 Task: Create a due date automation trigger when advanced on, on the tuesday before a card is due add fields without all custom fields completed at 11:00 AM.
Action: Mouse moved to (818, 274)
Screenshot: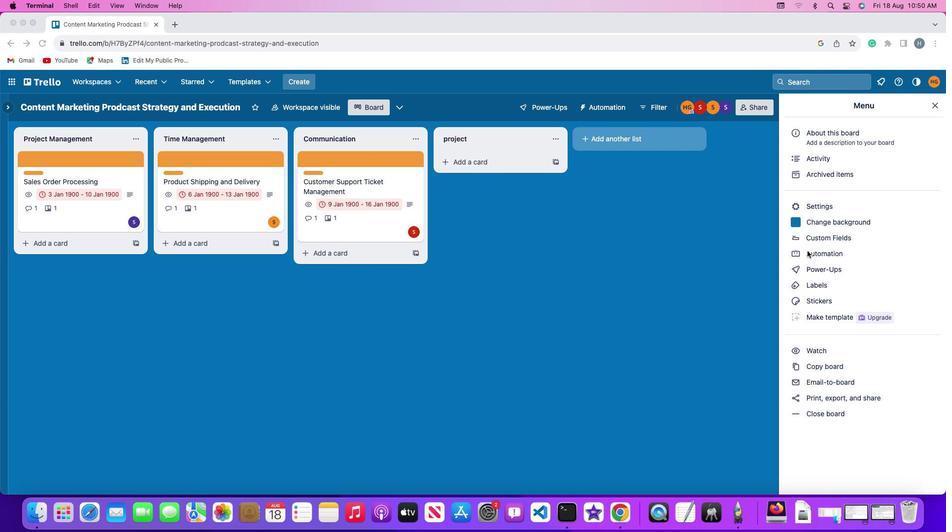 
Action: Mouse pressed left at (818, 274)
Screenshot: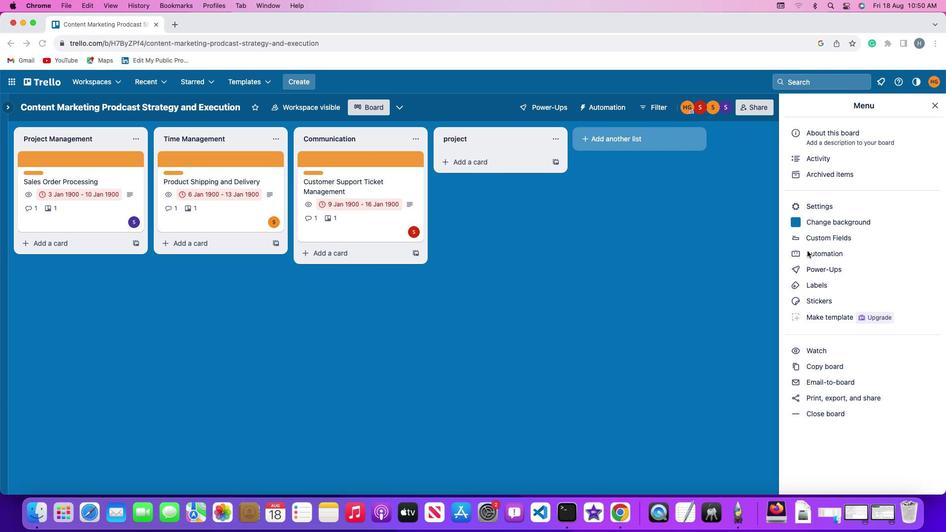 
Action: Mouse moved to (818, 274)
Screenshot: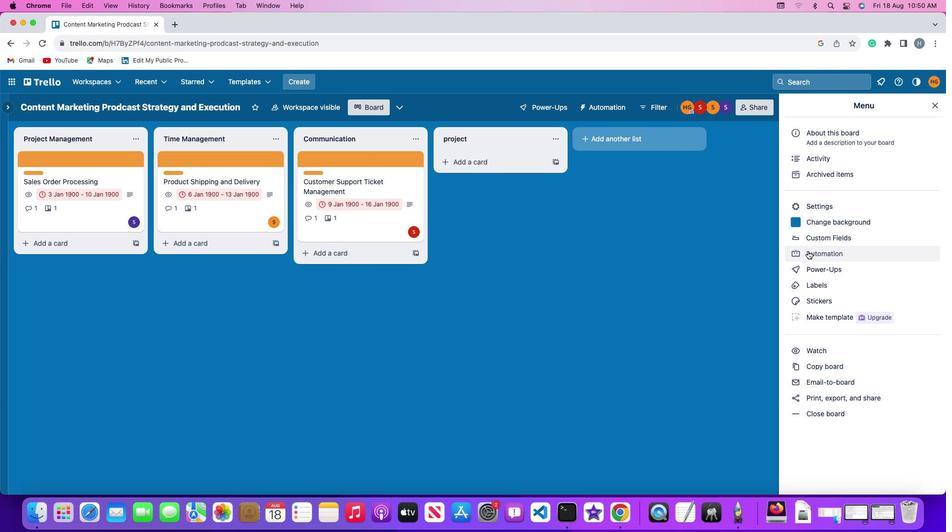 
Action: Mouse pressed left at (818, 274)
Screenshot: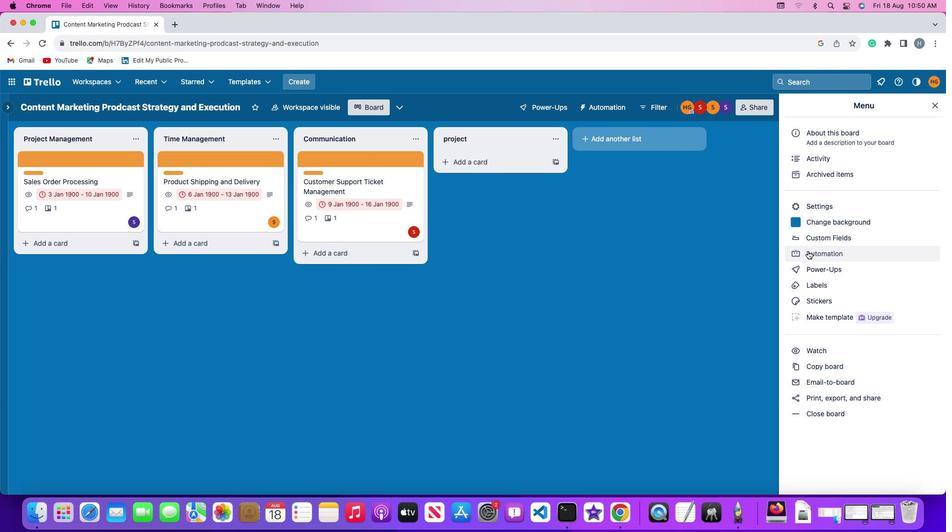 
Action: Mouse moved to (44, 258)
Screenshot: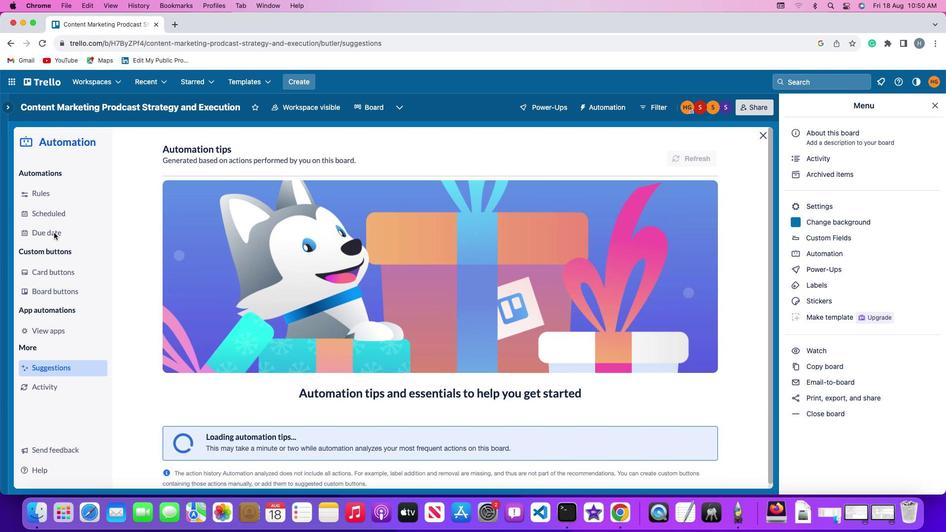 
Action: Mouse pressed left at (44, 258)
Screenshot: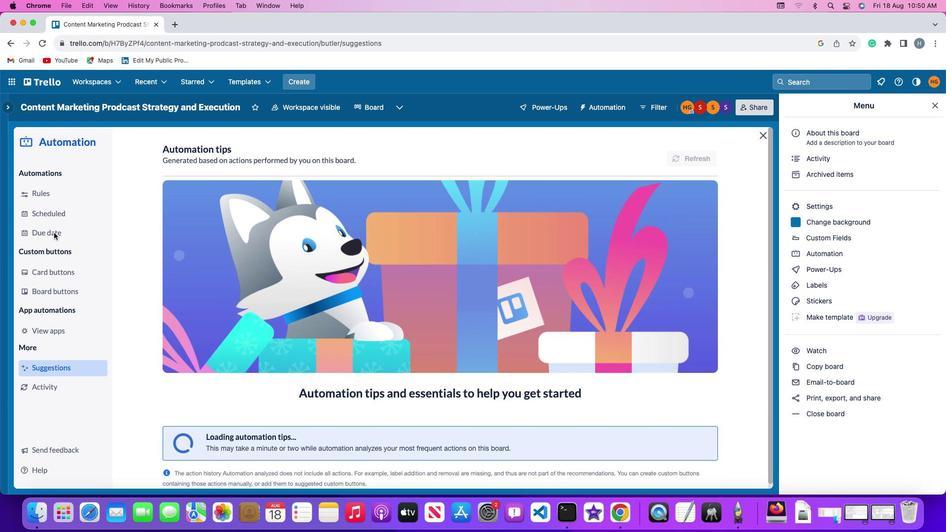 
Action: Mouse moved to (684, 188)
Screenshot: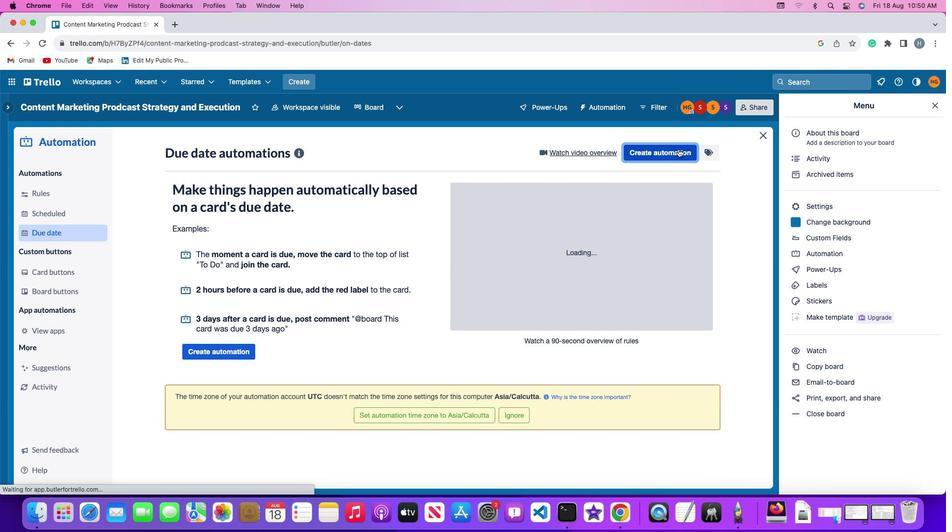 
Action: Mouse pressed left at (684, 188)
Screenshot: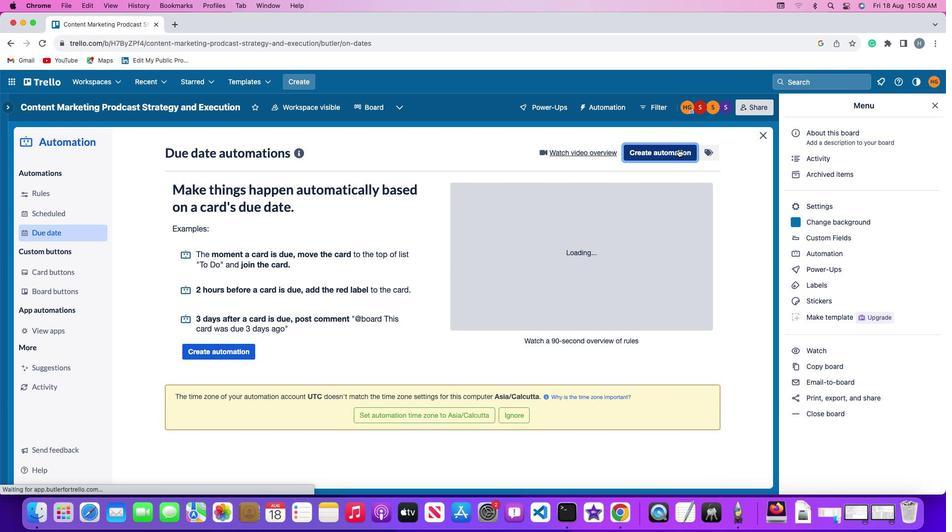
Action: Mouse moved to (184, 269)
Screenshot: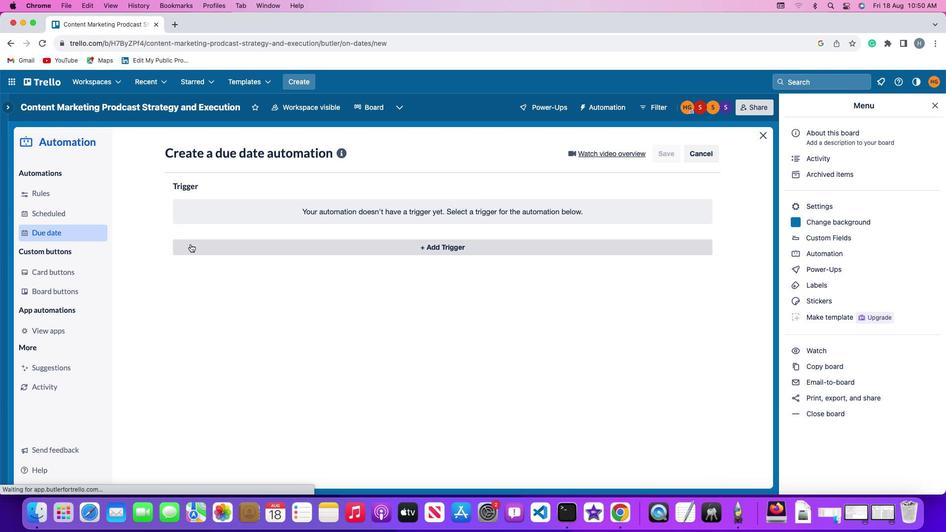 
Action: Mouse pressed left at (184, 269)
Screenshot: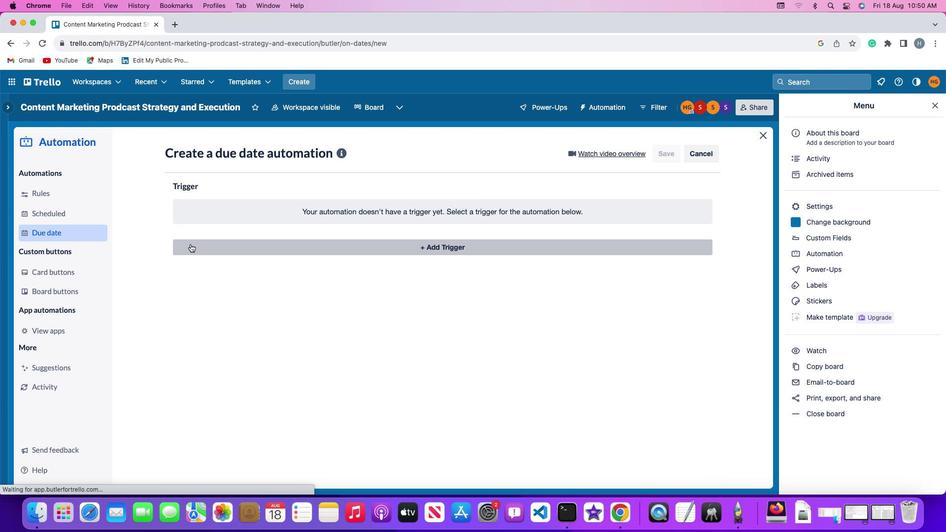 
Action: Mouse moved to (215, 426)
Screenshot: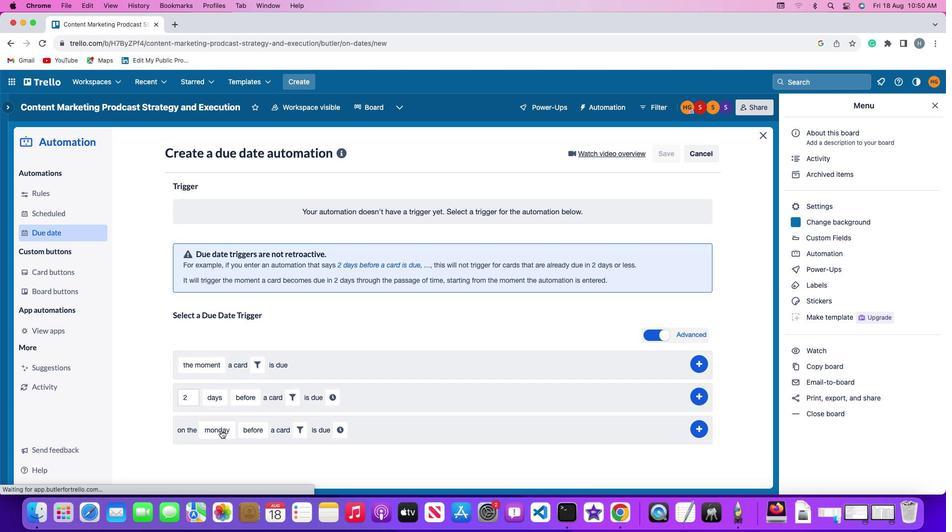 
Action: Mouse pressed left at (215, 426)
Screenshot: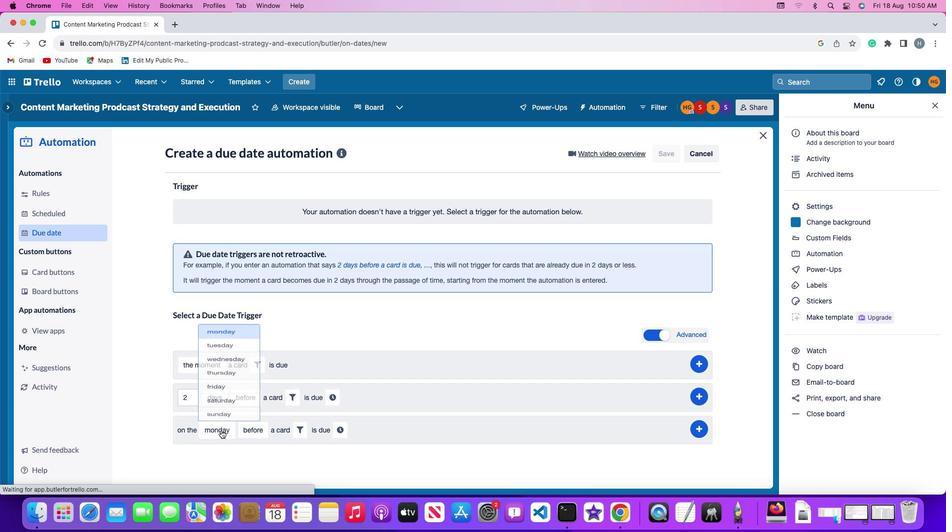 
Action: Mouse moved to (223, 327)
Screenshot: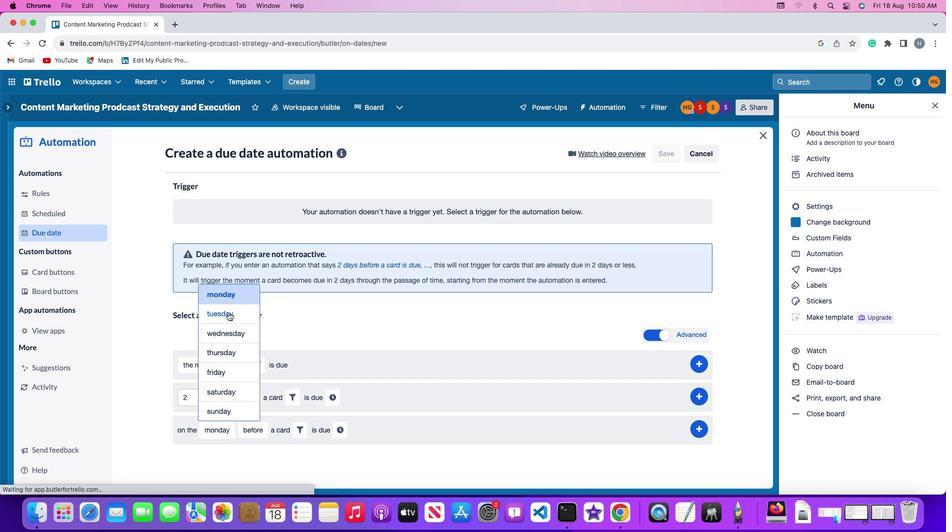 
Action: Mouse pressed left at (223, 327)
Screenshot: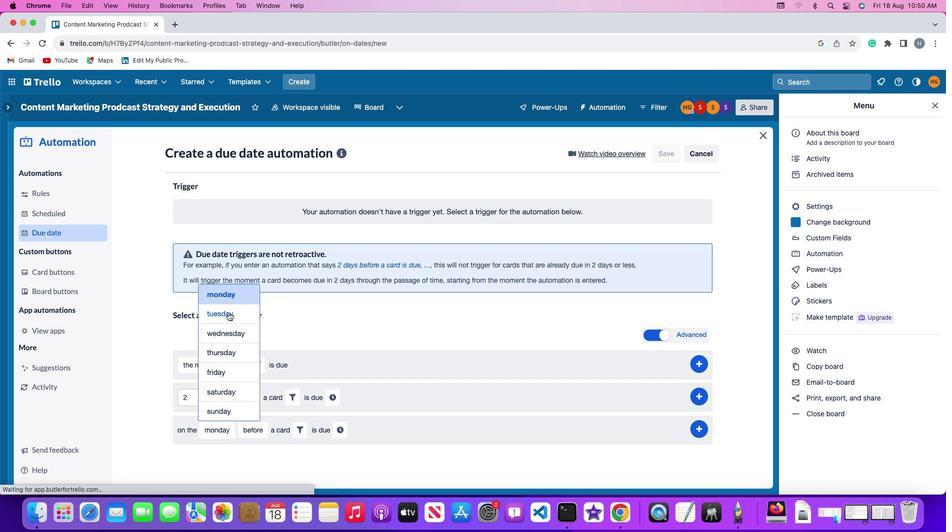 
Action: Mouse moved to (242, 423)
Screenshot: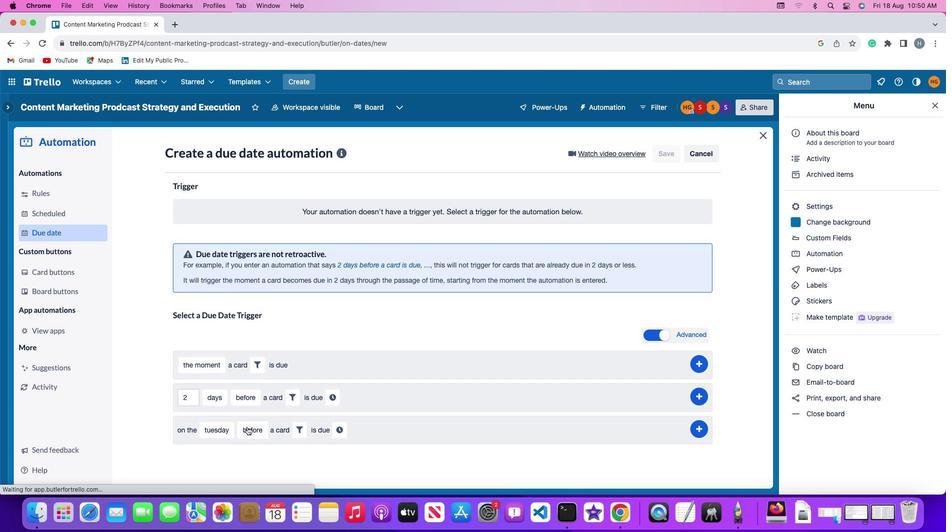 
Action: Mouse pressed left at (242, 423)
Screenshot: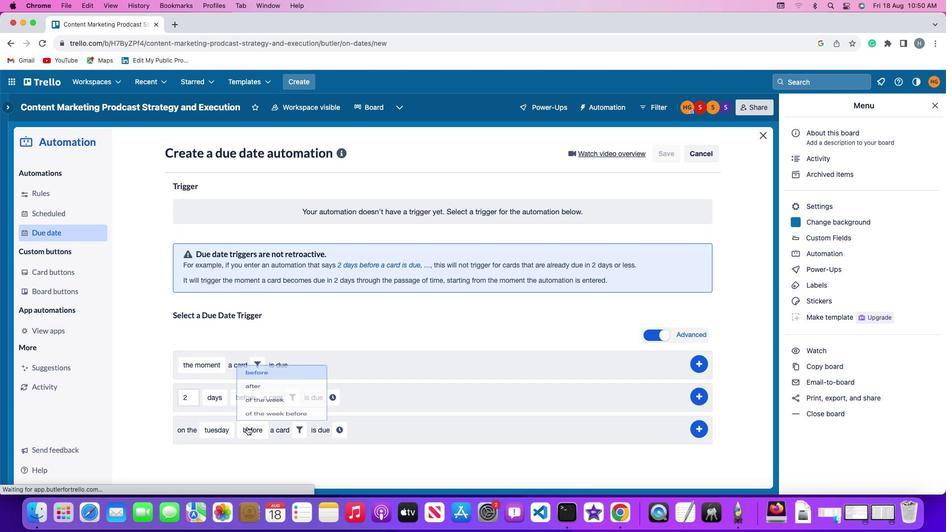 
Action: Mouse moved to (254, 358)
Screenshot: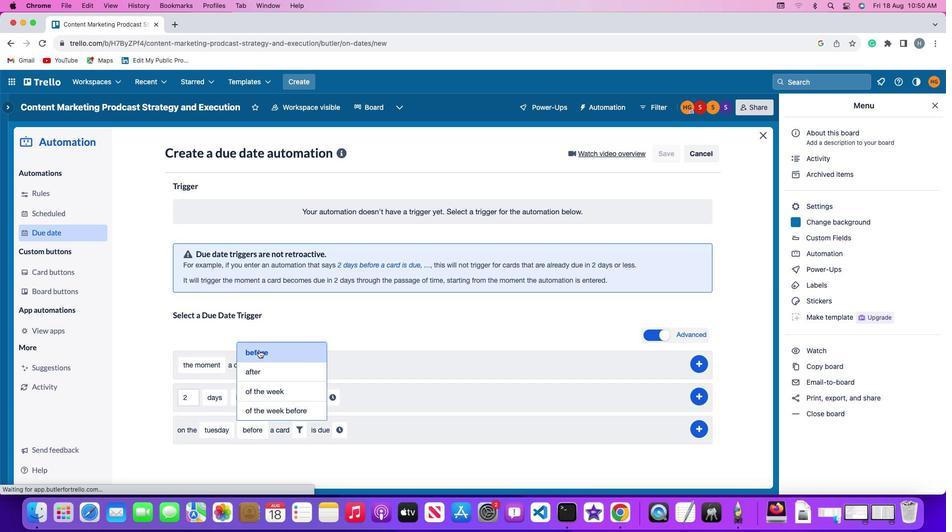 
Action: Mouse pressed left at (254, 358)
Screenshot: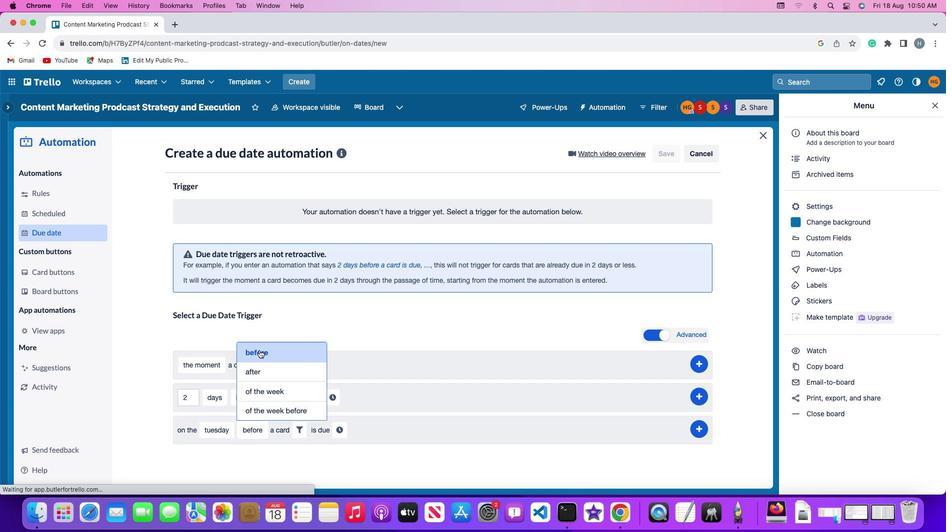 
Action: Mouse moved to (303, 423)
Screenshot: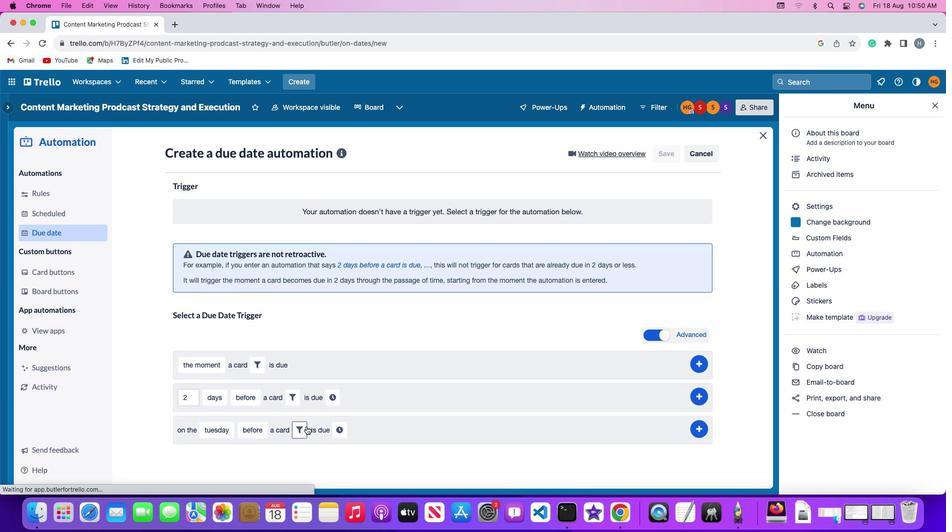 
Action: Mouse pressed left at (303, 423)
Screenshot: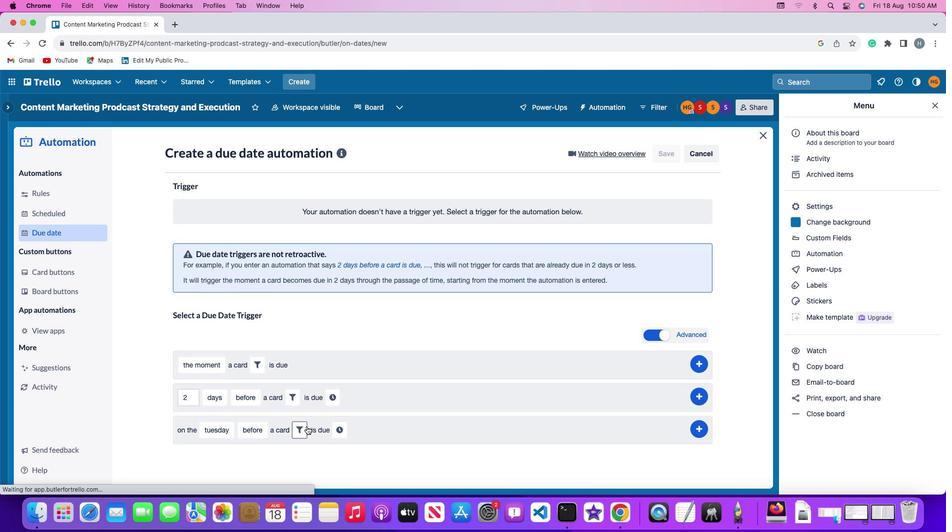 
Action: Mouse moved to (460, 451)
Screenshot: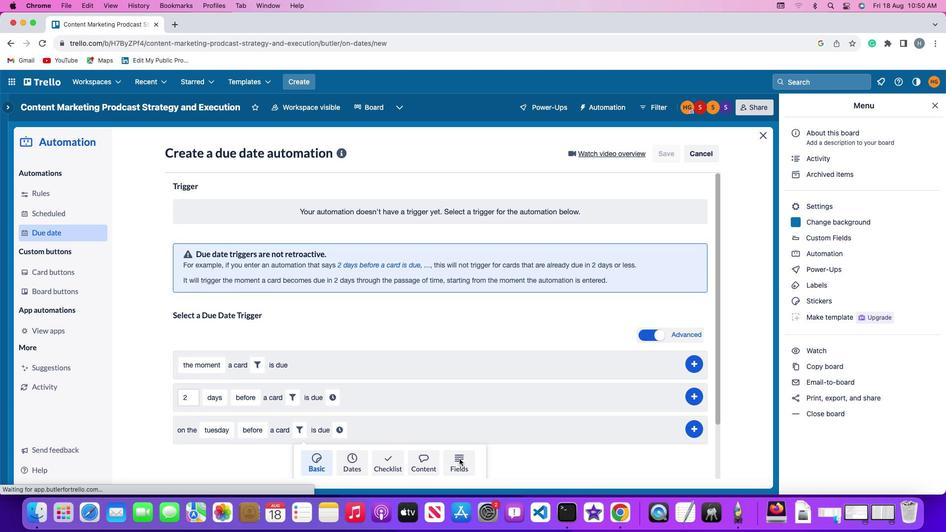 
Action: Mouse pressed left at (460, 451)
Screenshot: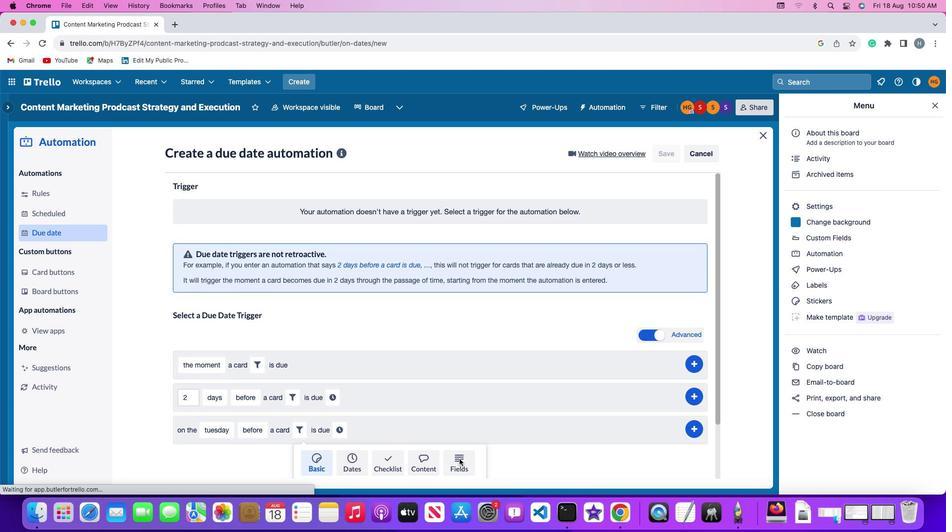 
Action: Mouse moved to (221, 436)
Screenshot: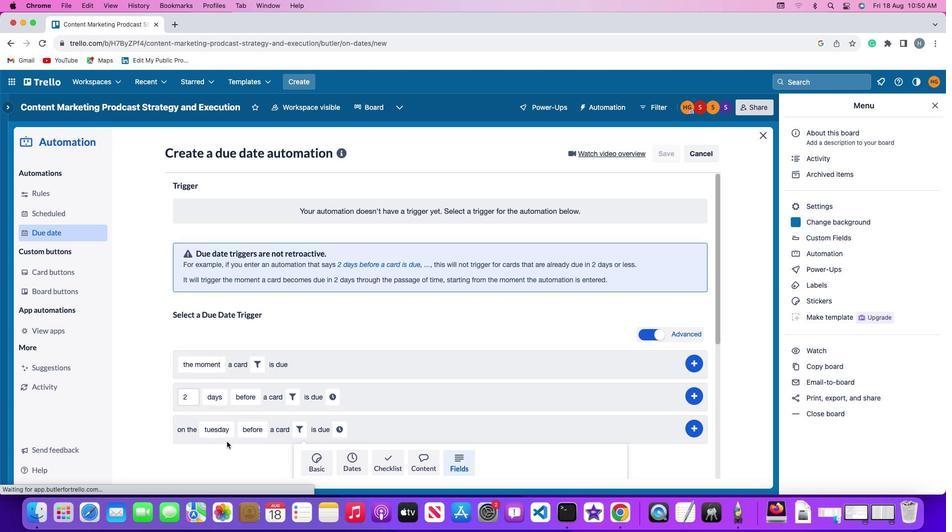 
Action: Mouse scrolled (221, 436) with delta (-10, 61)
Screenshot: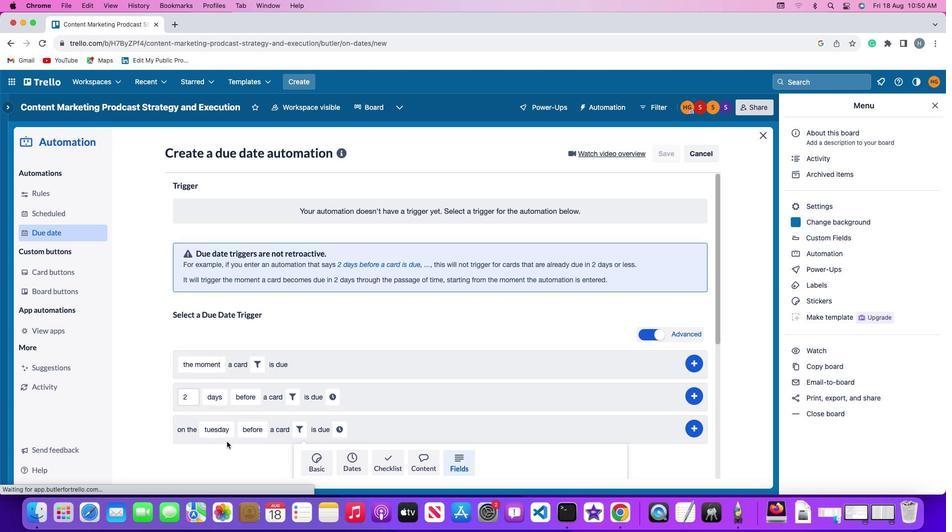 
Action: Mouse scrolled (221, 436) with delta (-10, 61)
Screenshot: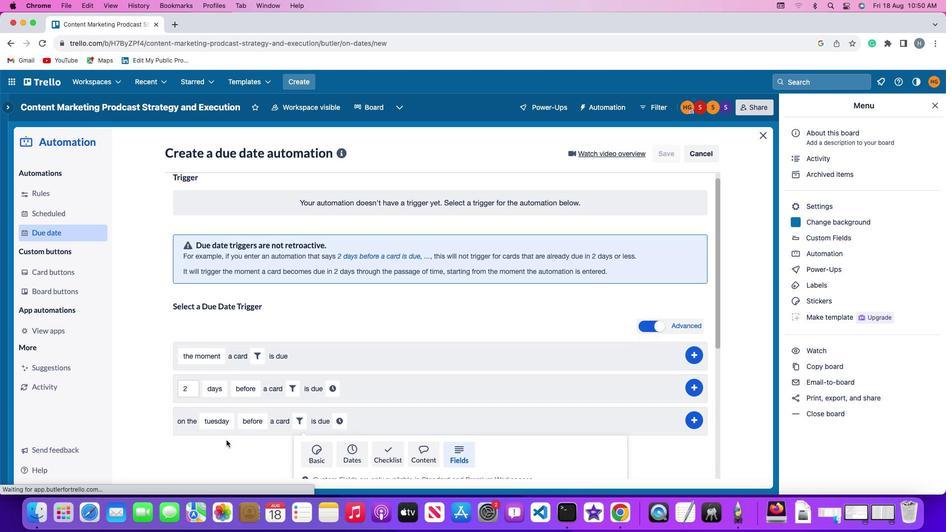 
Action: Mouse moved to (221, 436)
Screenshot: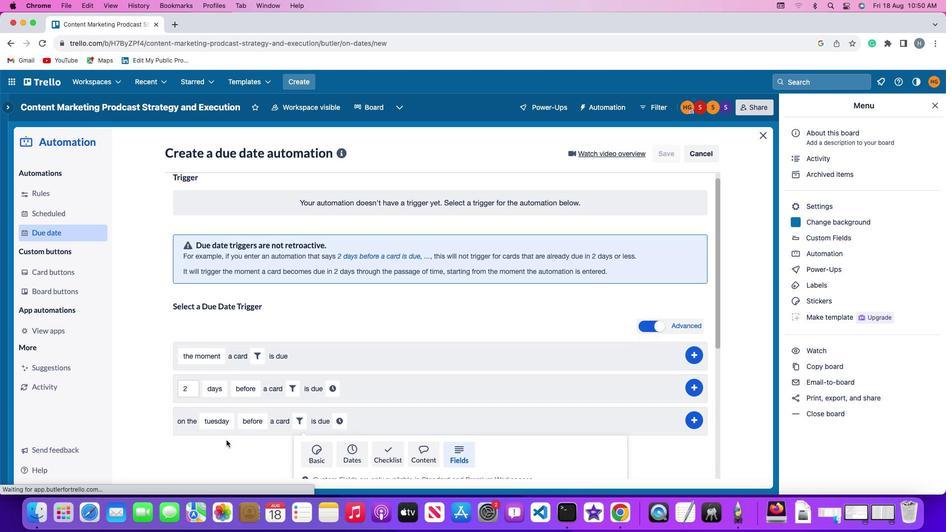 
Action: Mouse scrolled (221, 436) with delta (-10, 60)
Screenshot: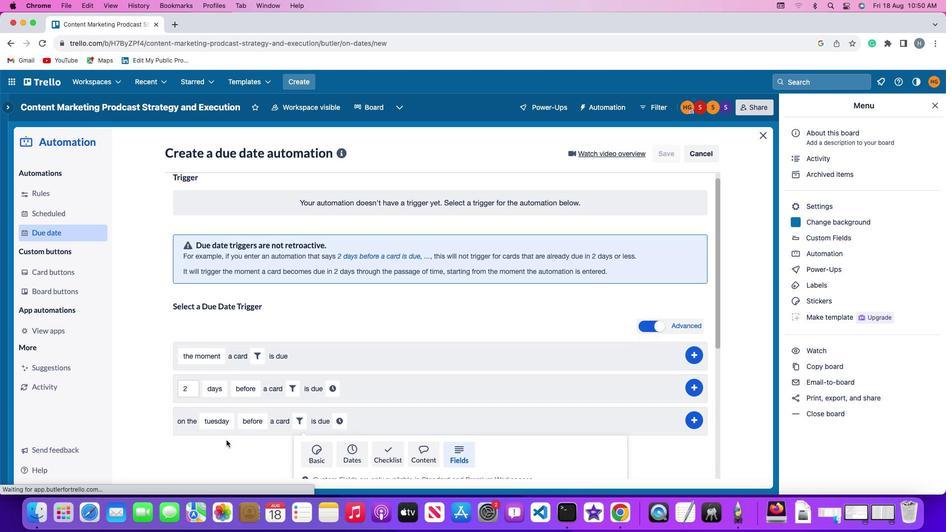 
Action: Mouse moved to (221, 436)
Screenshot: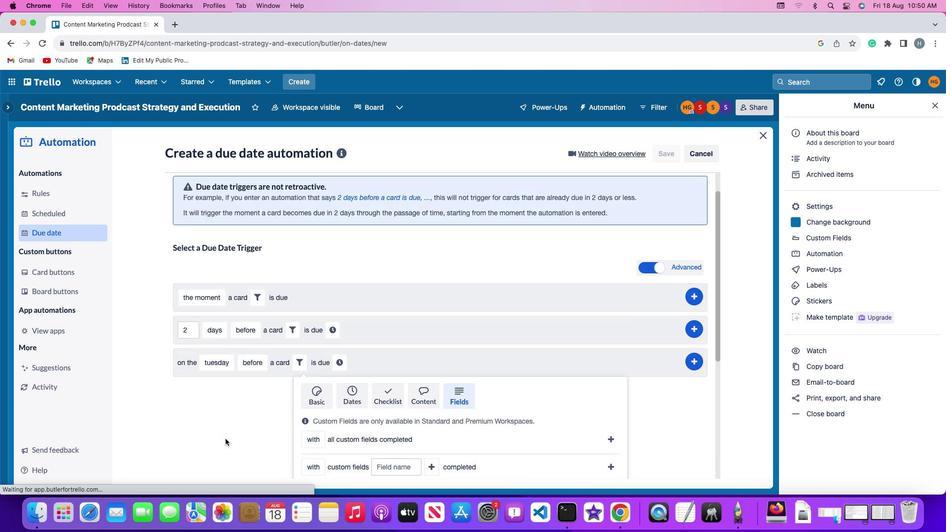 
Action: Mouse scrolled (221, 436) with delta (-10, 59)
Screenshot: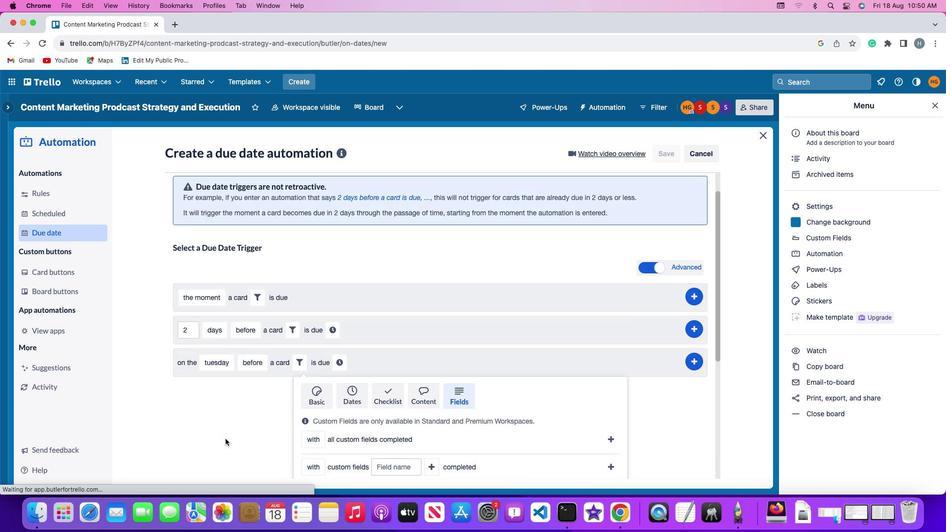 
Action: Mouse moved to (221, 435)
Screenshot: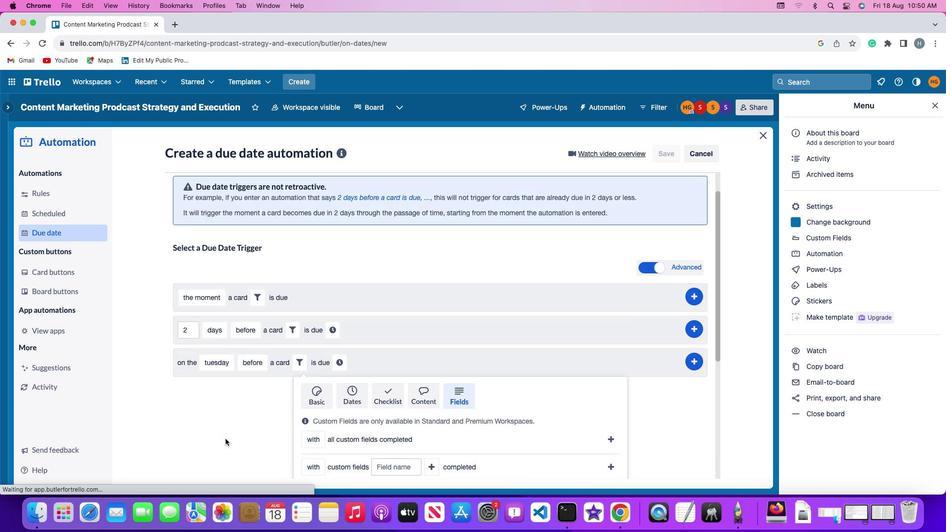 
Action: Mouse scrolled (221, 435) with delta (-10, 59)
Screenshot: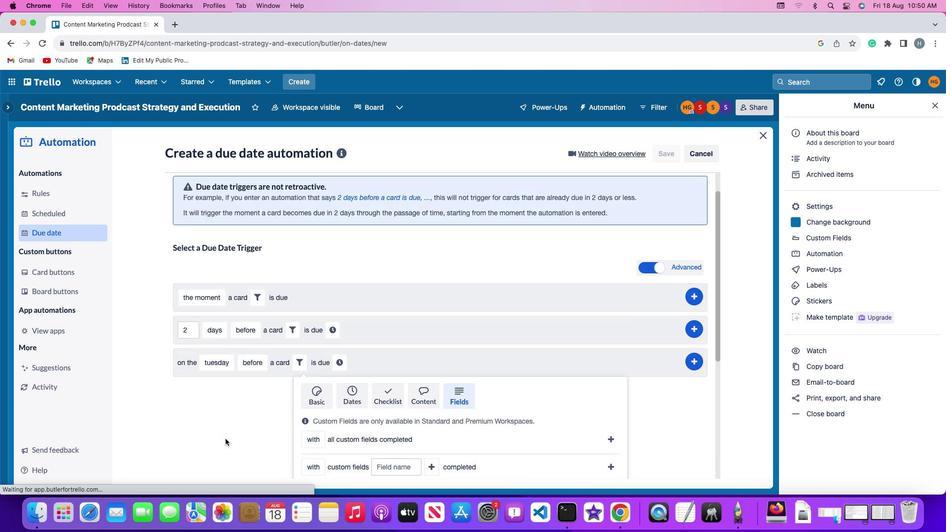 
Action: Mouse moved to (305, 284)
Screenshot: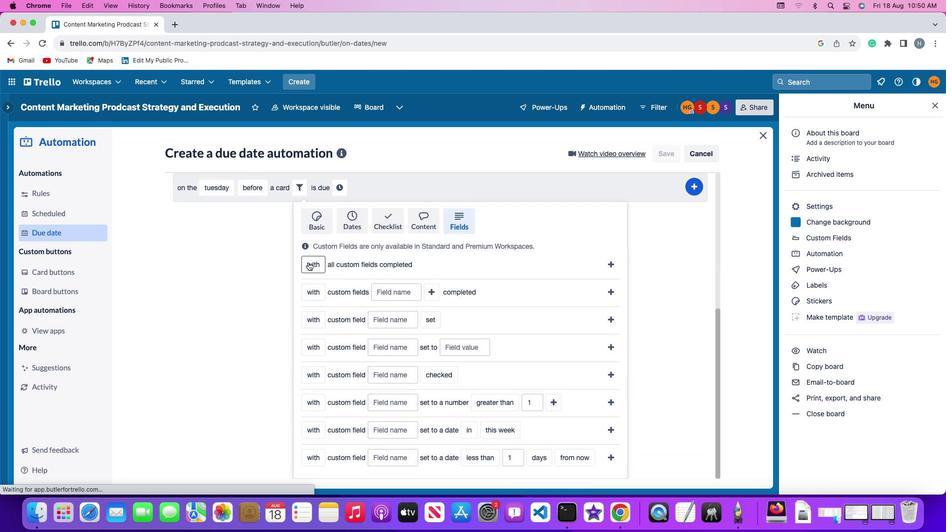 
Action: Mouse pressed left at (305, 284)
Screenshot: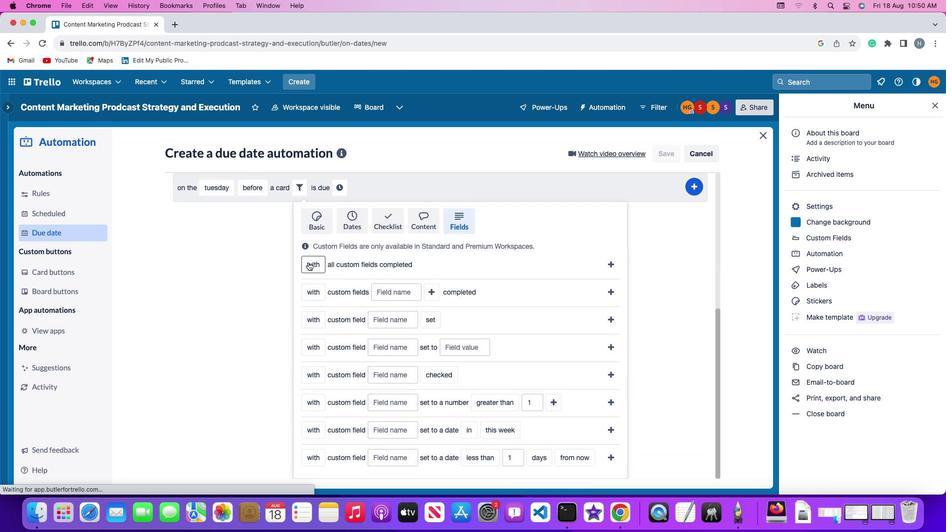 
Action: Mouse moved to (316, 316)
Screenshot: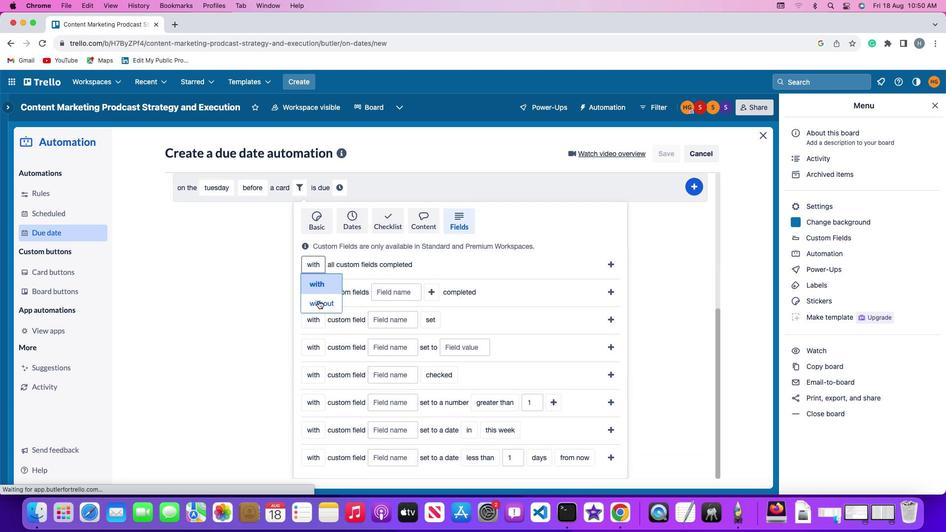 
Action: Mouse pressed left at (316, 316)
Screenshot: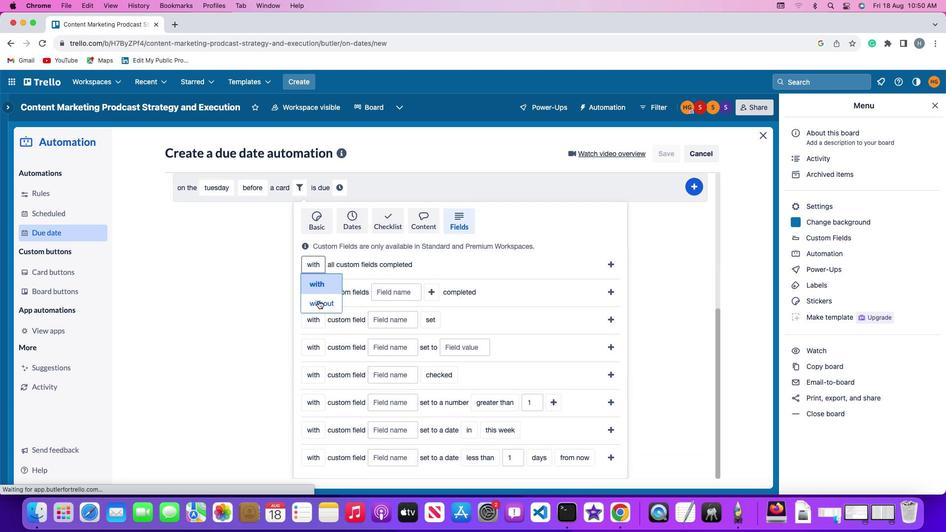 
Action: Mouse moved to (609, 281)
Screenshot: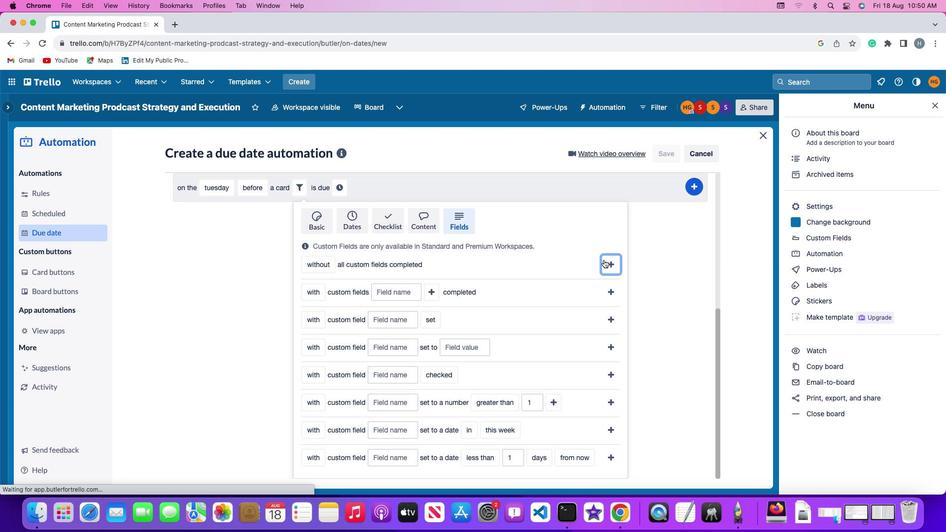 
Action: Mouse pressed left at (609, 281)
Screenshot: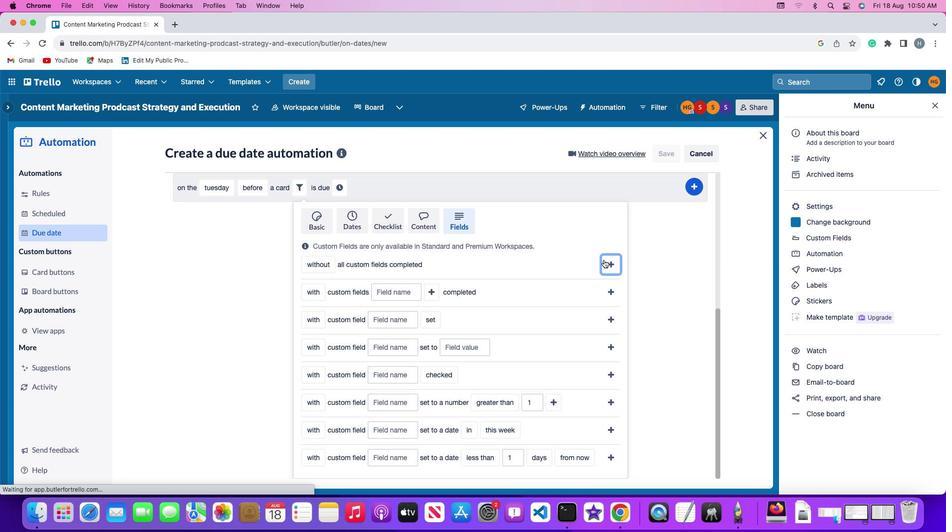 
Action: Mouse moved to (477, 427)
Screenshot: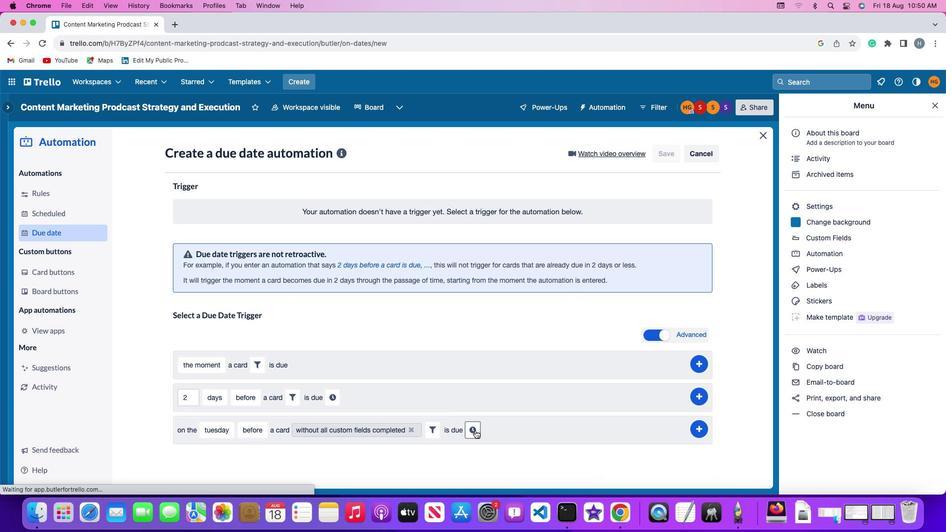 
Action: Mouse pressed left at (477, 427)
Screenshot: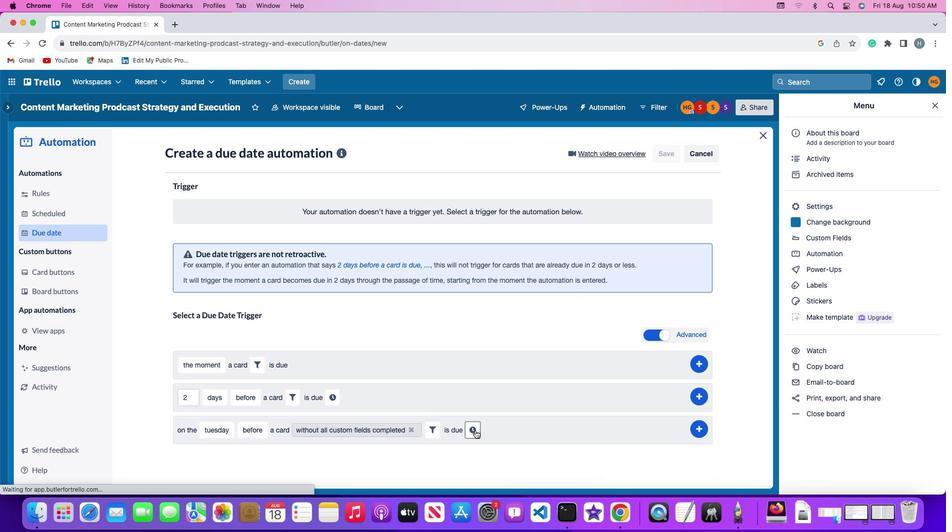 
Action: Mouse moved to (499, 428)
Screenshot: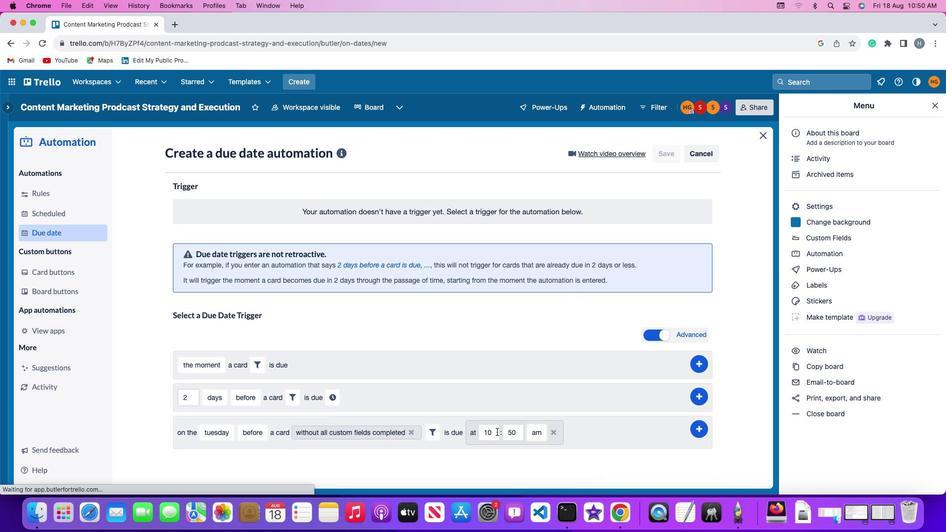 
Action: Mouse pressed left at (499, 428)
Screenshot: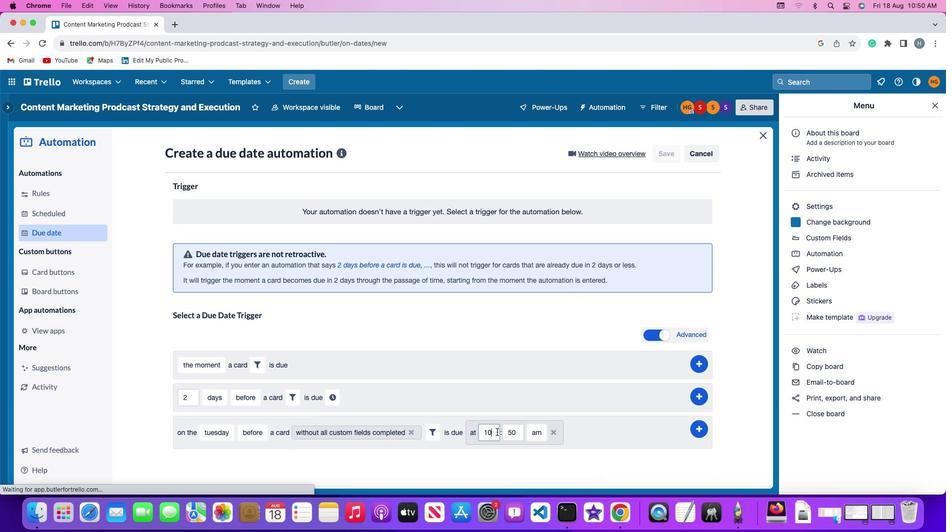 
Action: Key pressed Key.backspace
Screenshot: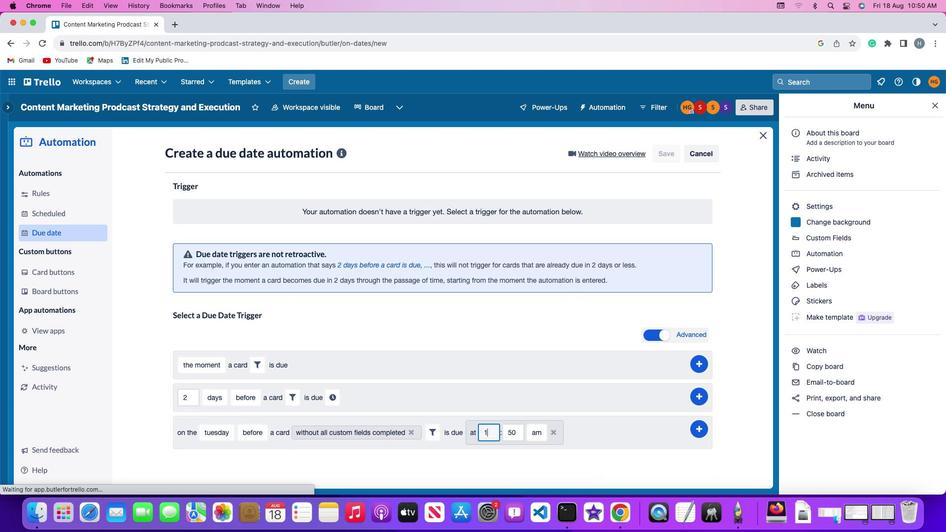 
Action: Mouse moved to (502, 427)
Screenshot: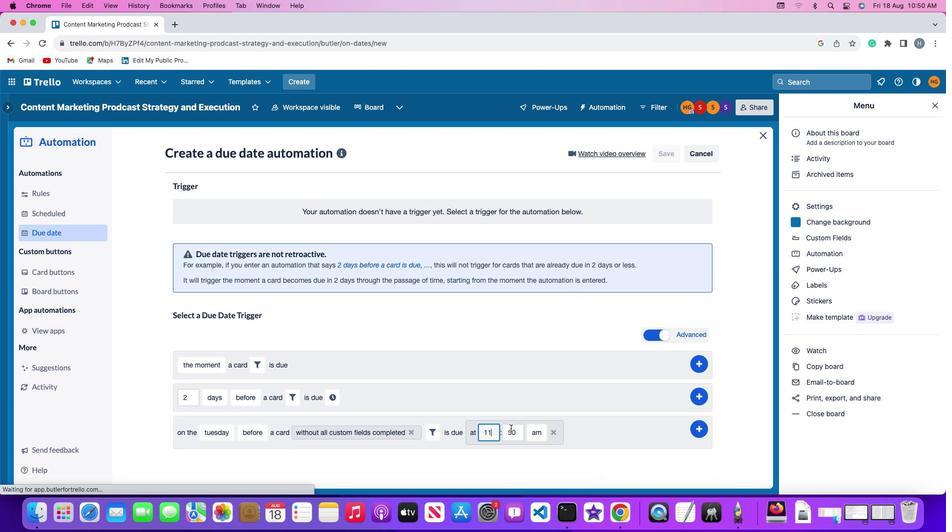 
Action: Key pressed '1'
Screenshot: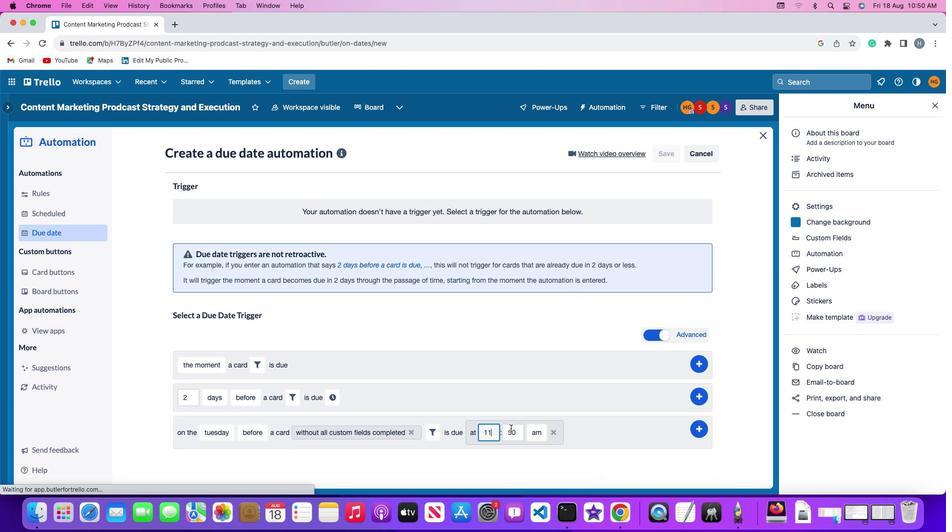 
Action: Mouse moved to (518, 428)
Screenshot: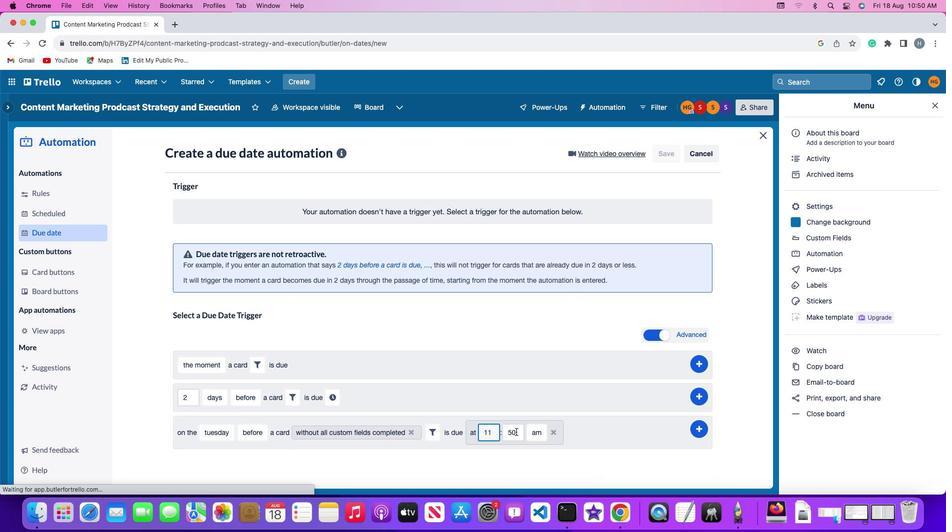 
Action: Mouse pressed left at (518, 428)
Screenshot: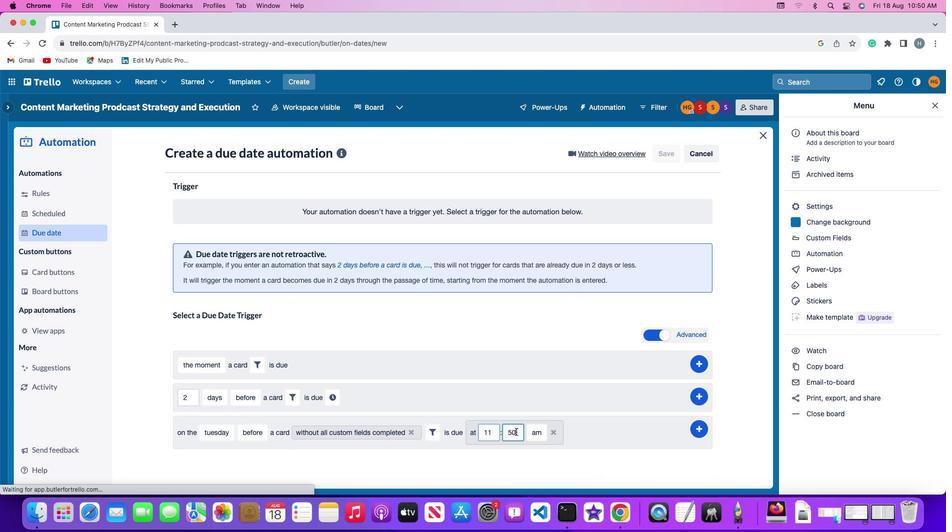 
Action: Key pressed Key.backspaceKey.backspace'0''0'
Screenshot: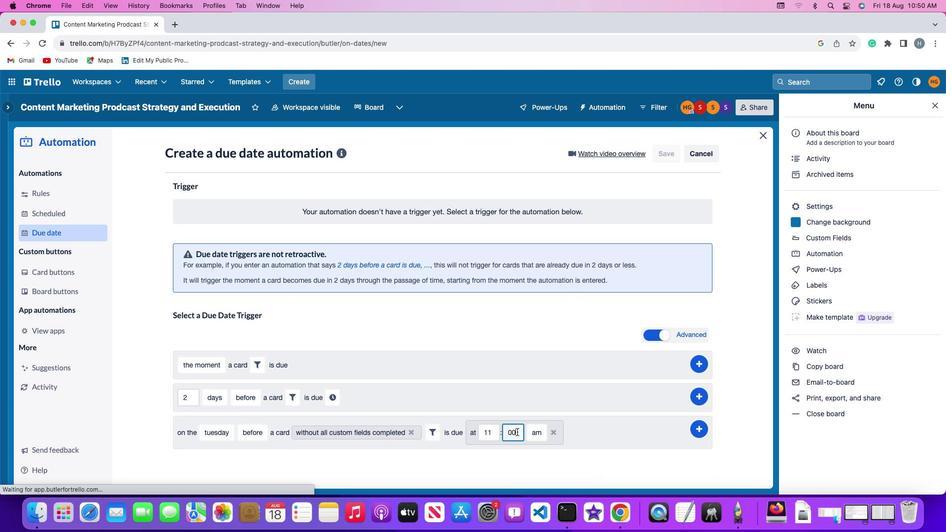 
Action: Mouse moved to (540, 427)
Screenshot: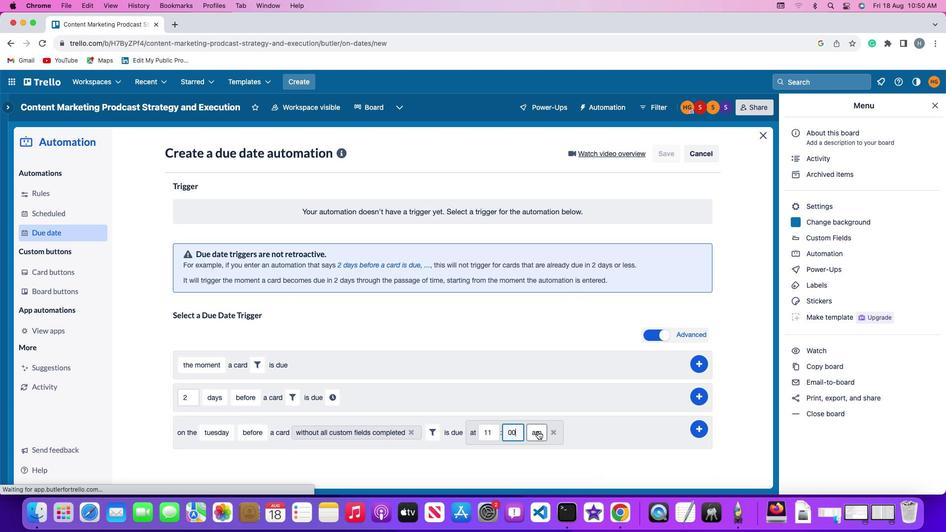 
Action: Mouse pressed left at (540, 427)
Screenshot: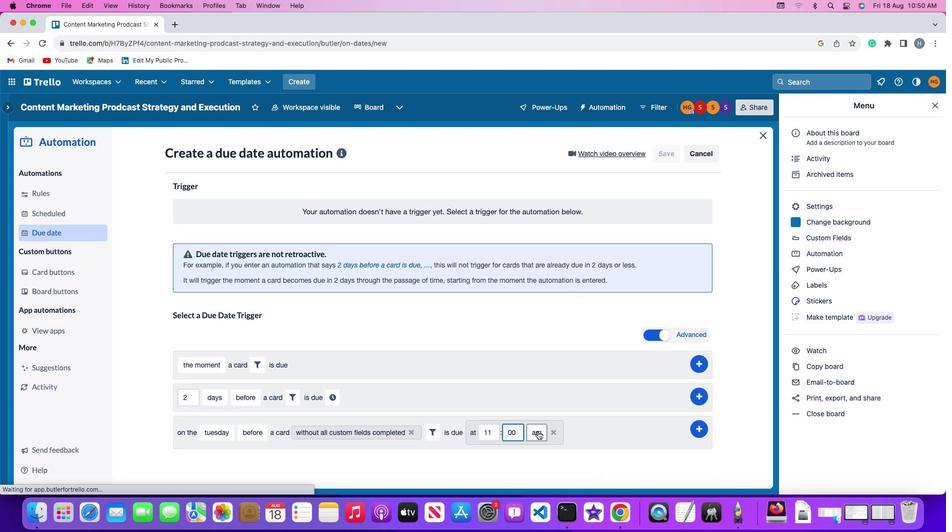 
Action: Mouse moved to (546, 447)
Screenshot: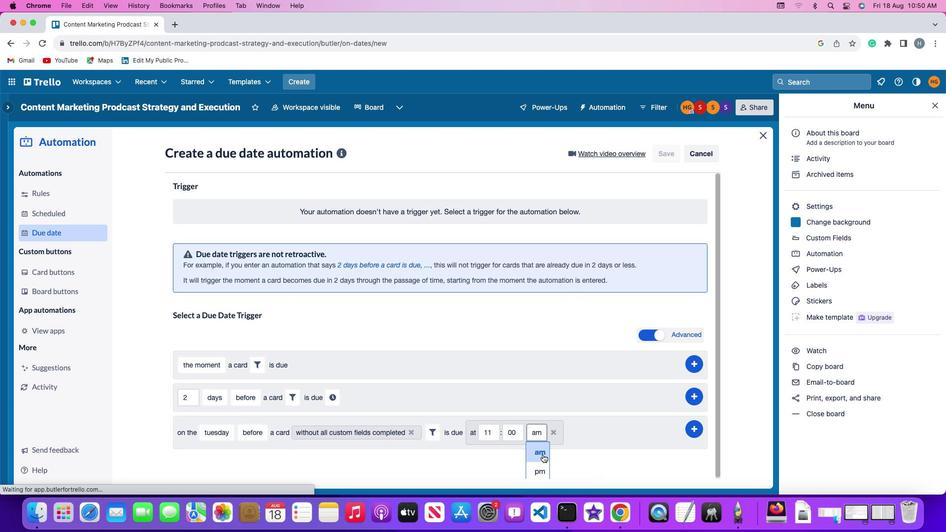 
Action: Mouse pressed left at (546, 447)
Screenshot: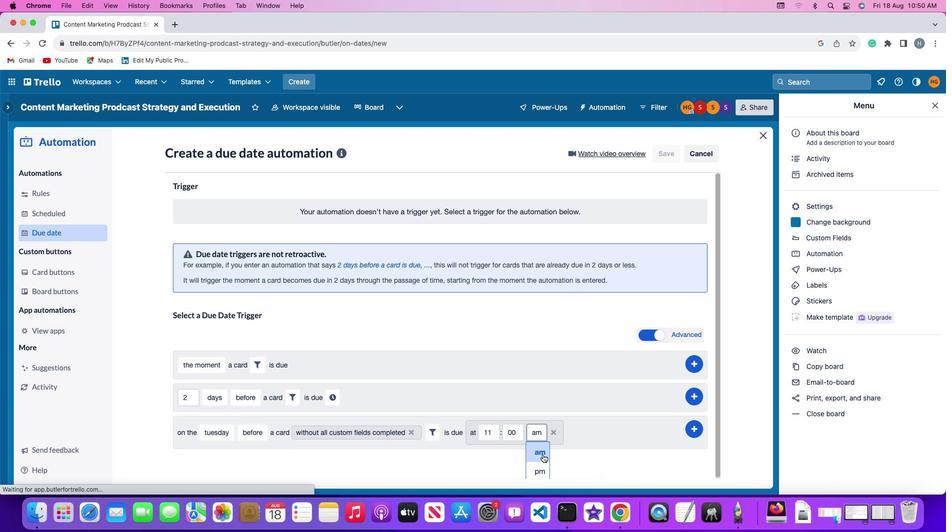 
Action: Mouse moved to (706, 425)
Screenshot: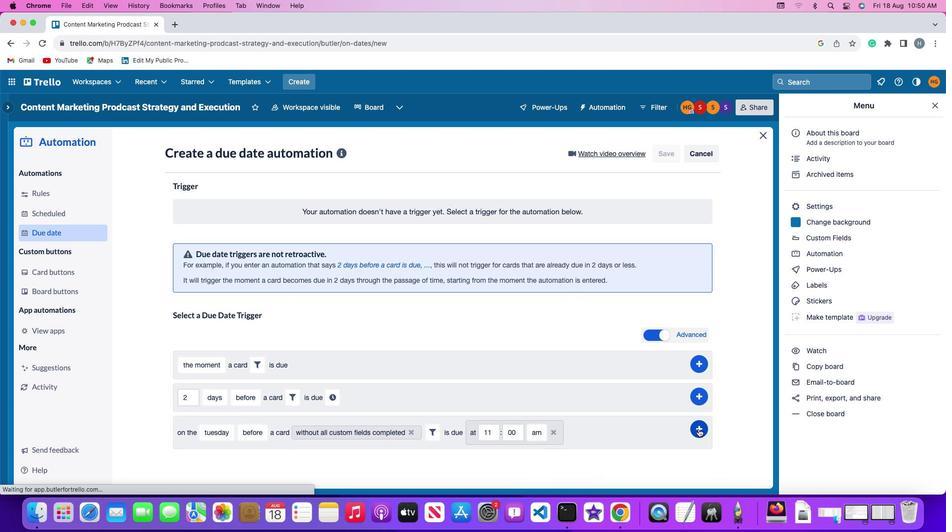 
Action: Mouse pressed left at (706, 425)
Screenshot: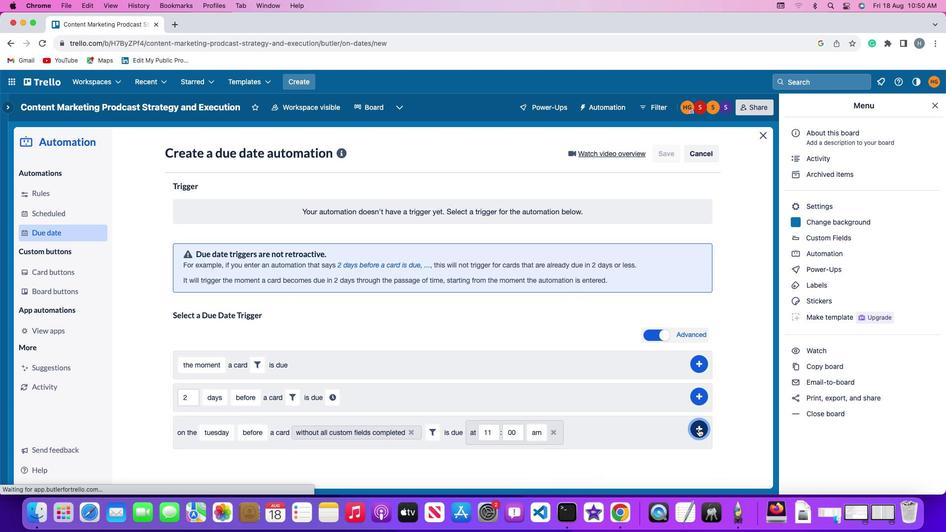 
Action: Mouse moved to (757, 344)
Screenshot: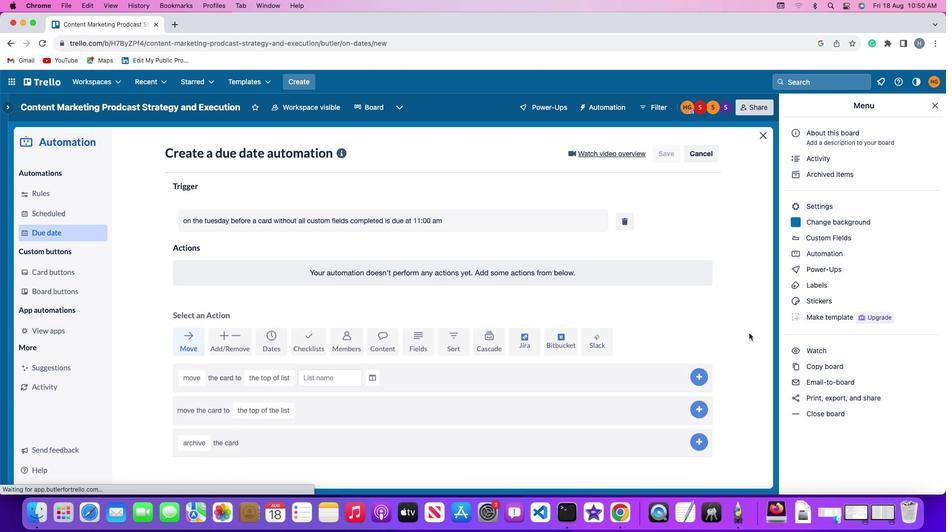 
